 Task: Look for products with cranberry flavor.
Action: Mouse pressed left at (19, 90)
Screenshot: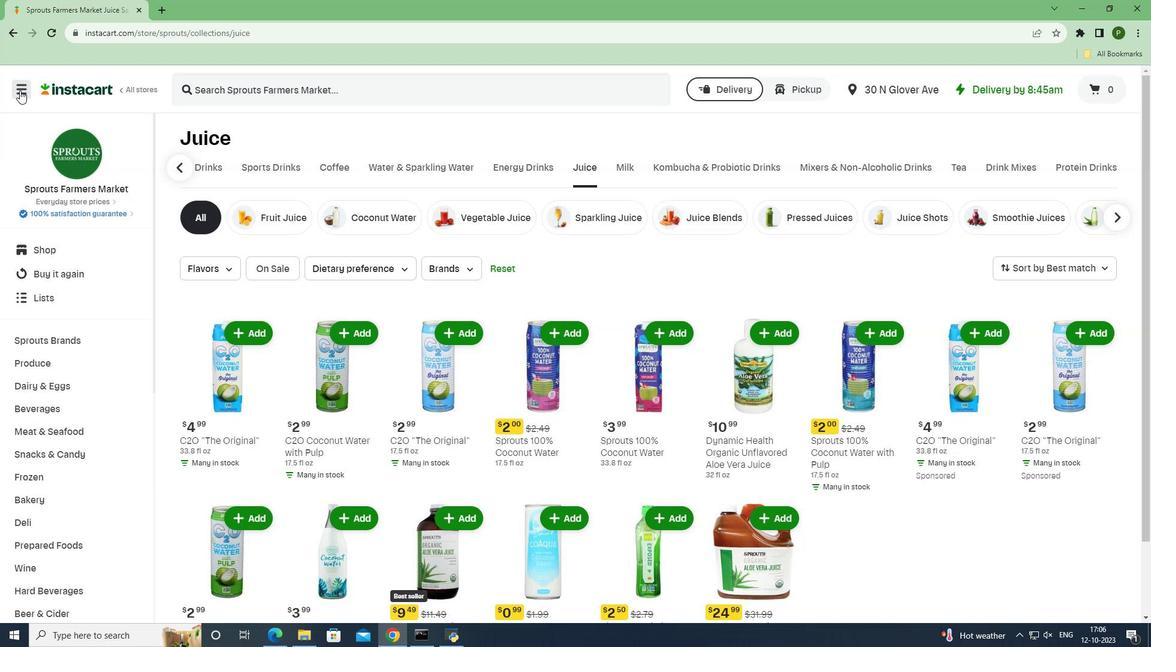 
Action: Mouse moved to (43, 323)
Screenshot: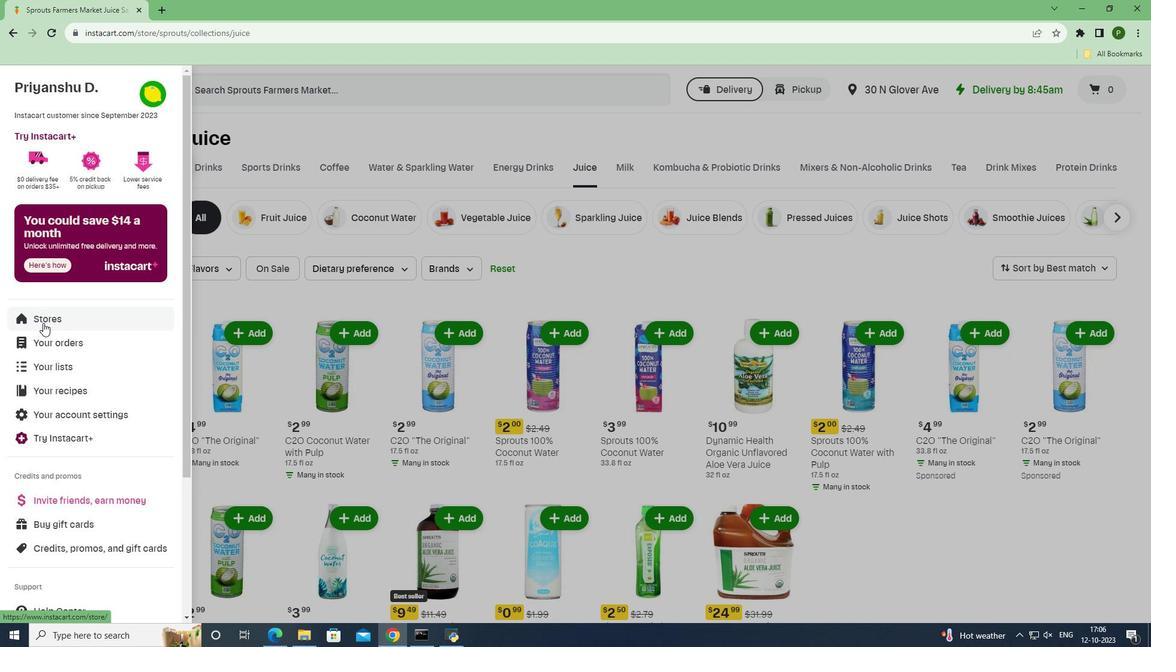 
Action: Mouse pressed left at (43, 323)
Screenshot: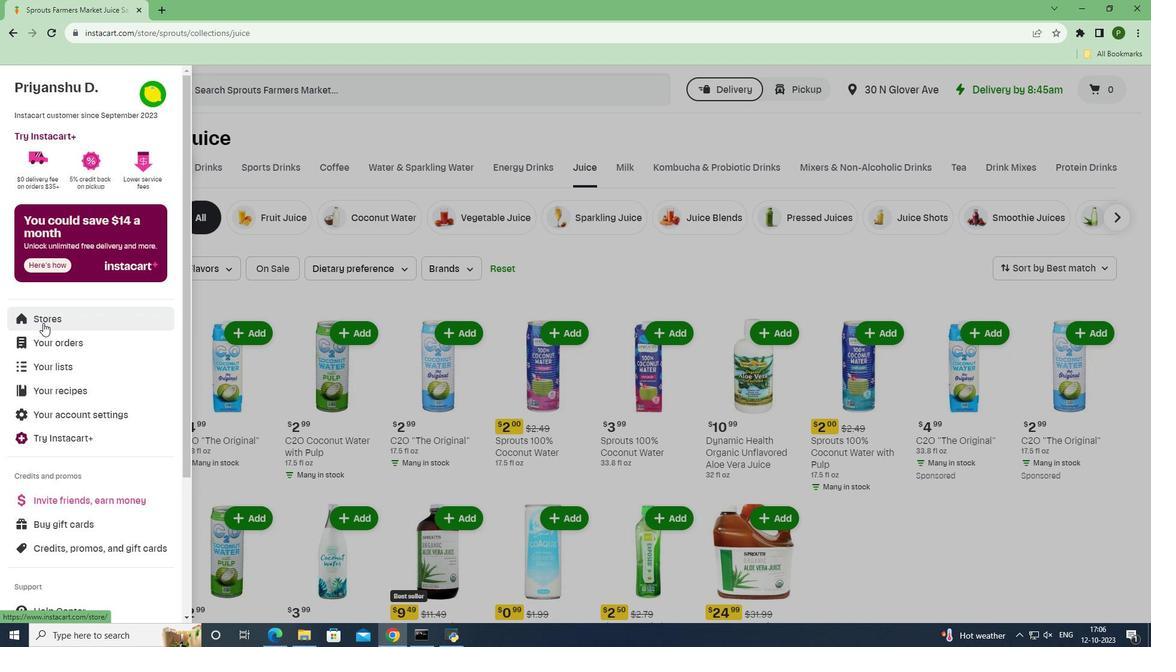 
Action: Mouse moved to (273, 148)
Screenshot: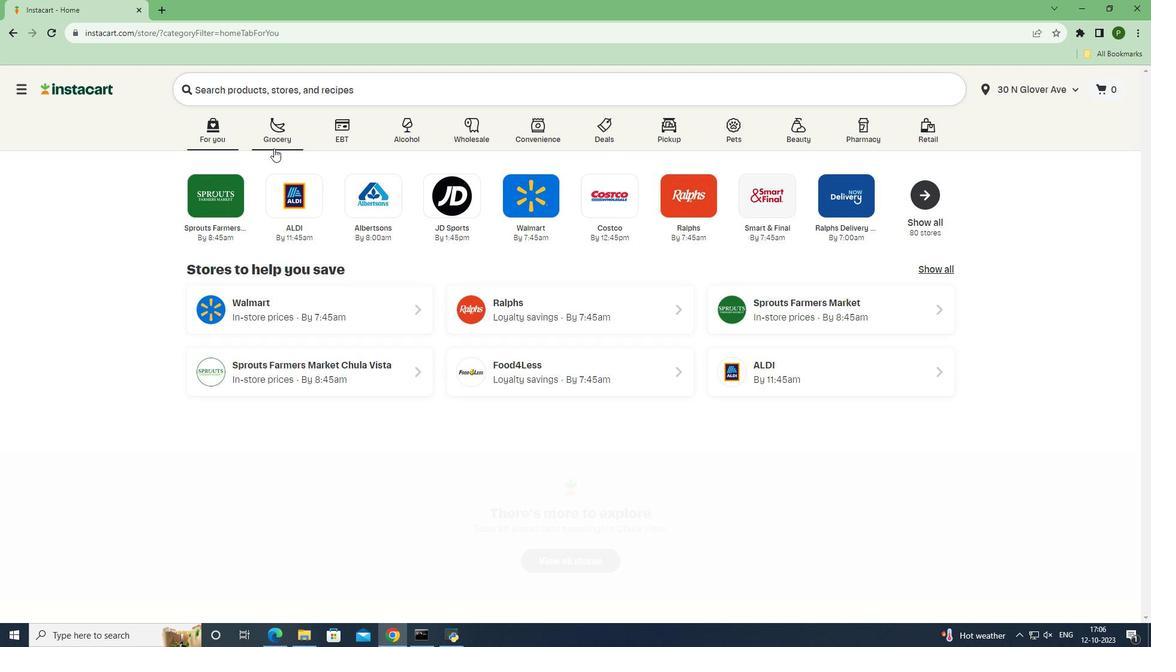 
Action: Mouse pressed left at (273, 148)
Screenshot: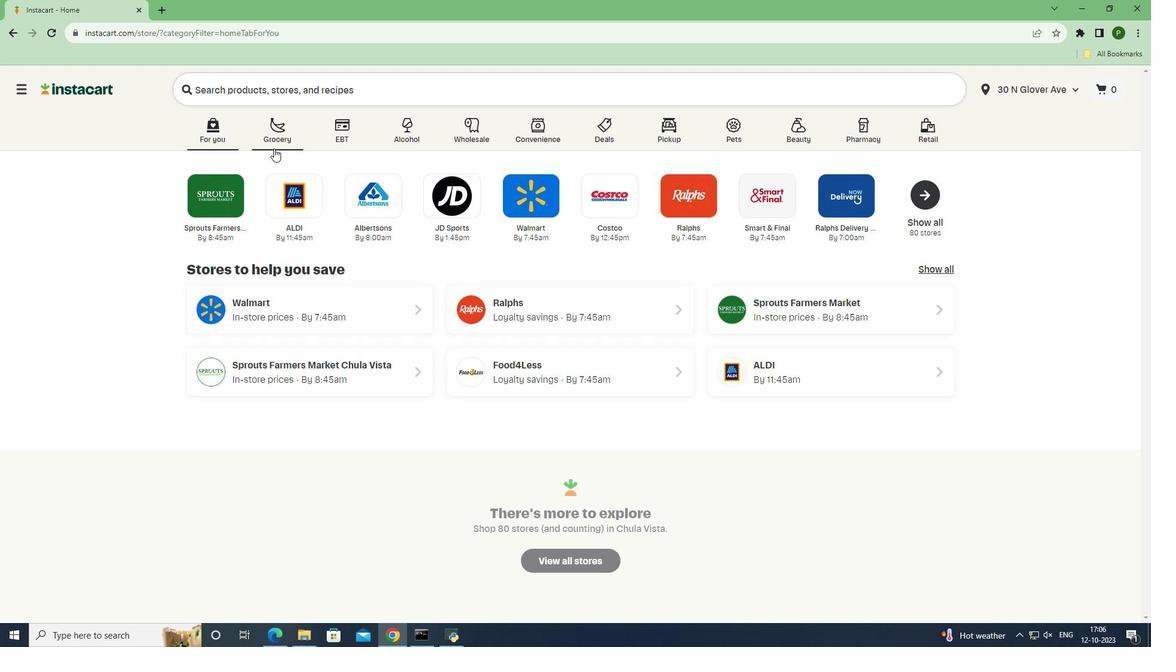 
Action: Mouse moved to (492, 289)
Screenshot: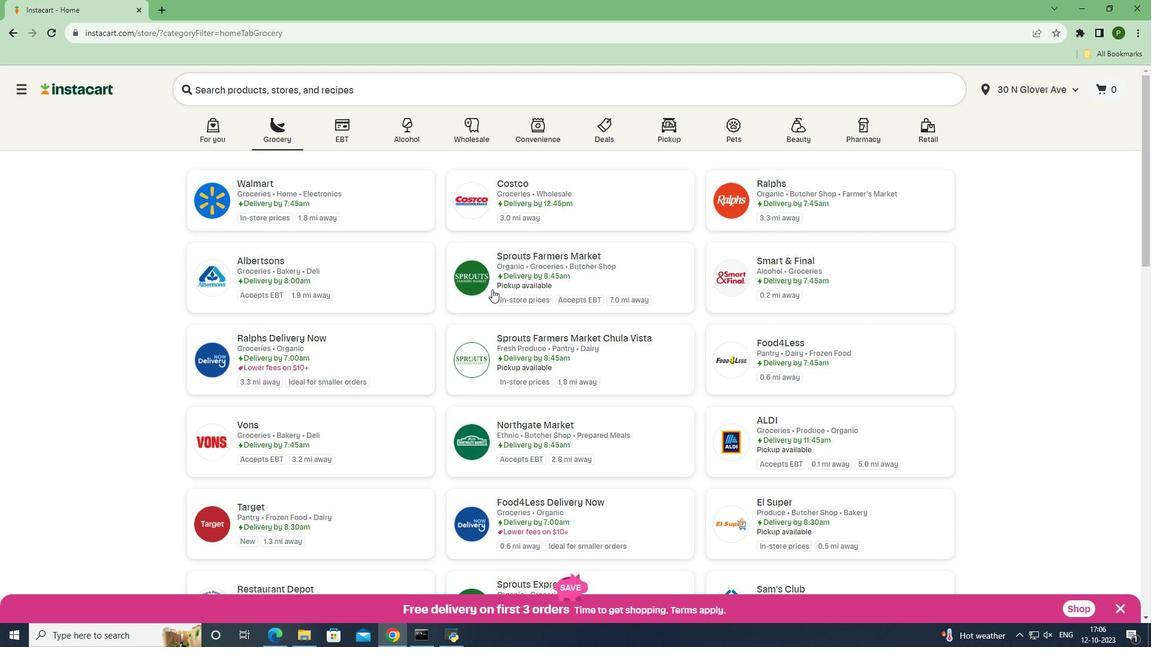 
Action: Mouse pressed left at (492, 289)
Screenshot: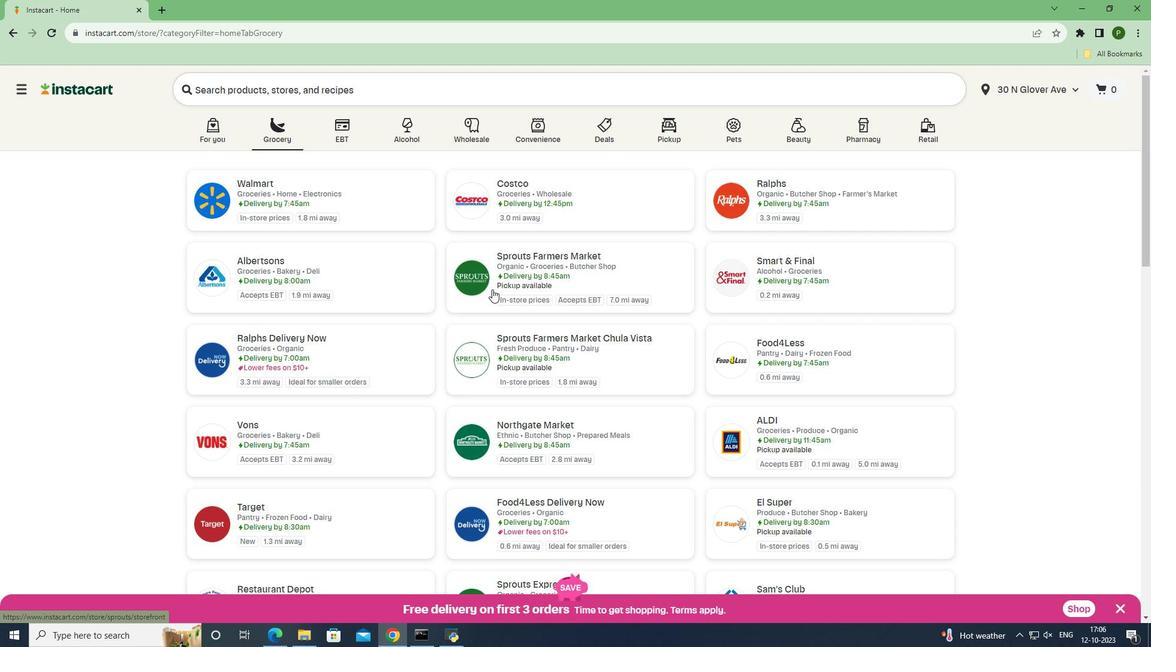 
Action: Mouse moved to (63, 410)
Screenshot: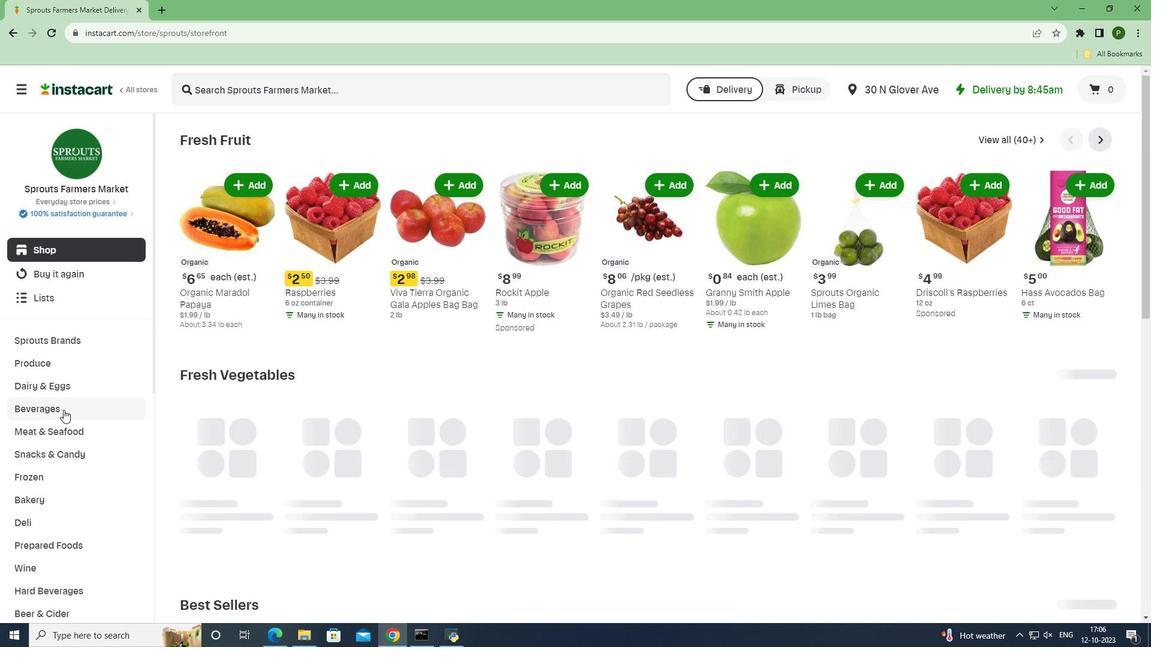 
Action: Mouse pressed left at (63, 410)
Screenshot: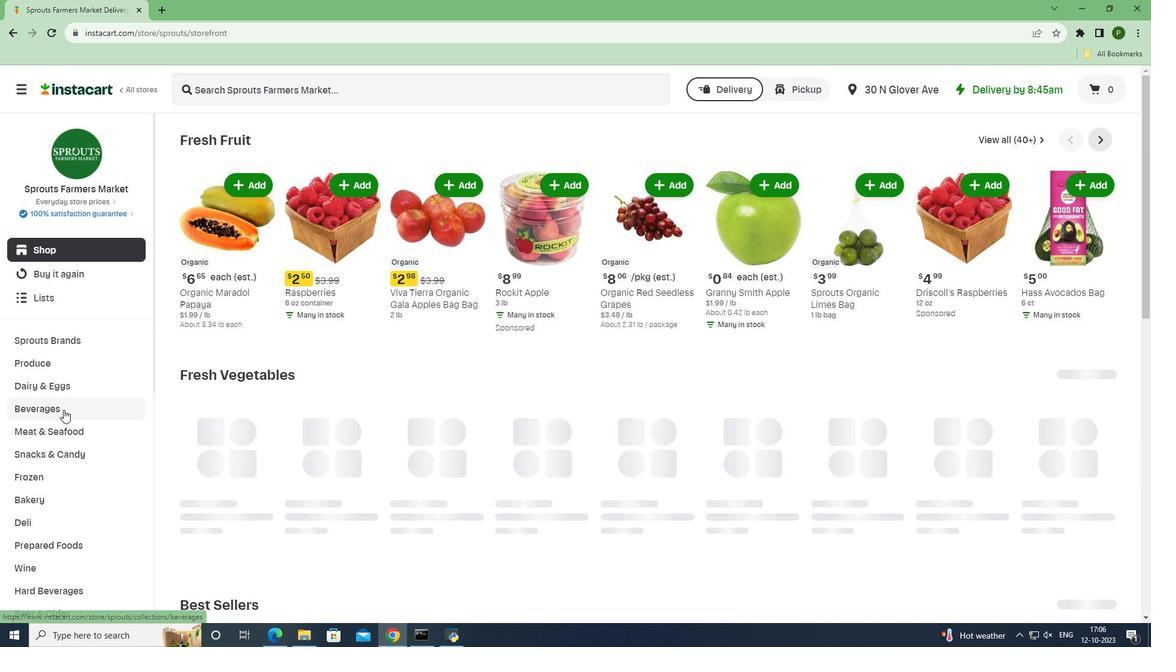 
Action: Mouse moved to (703, 163)
Screenshot: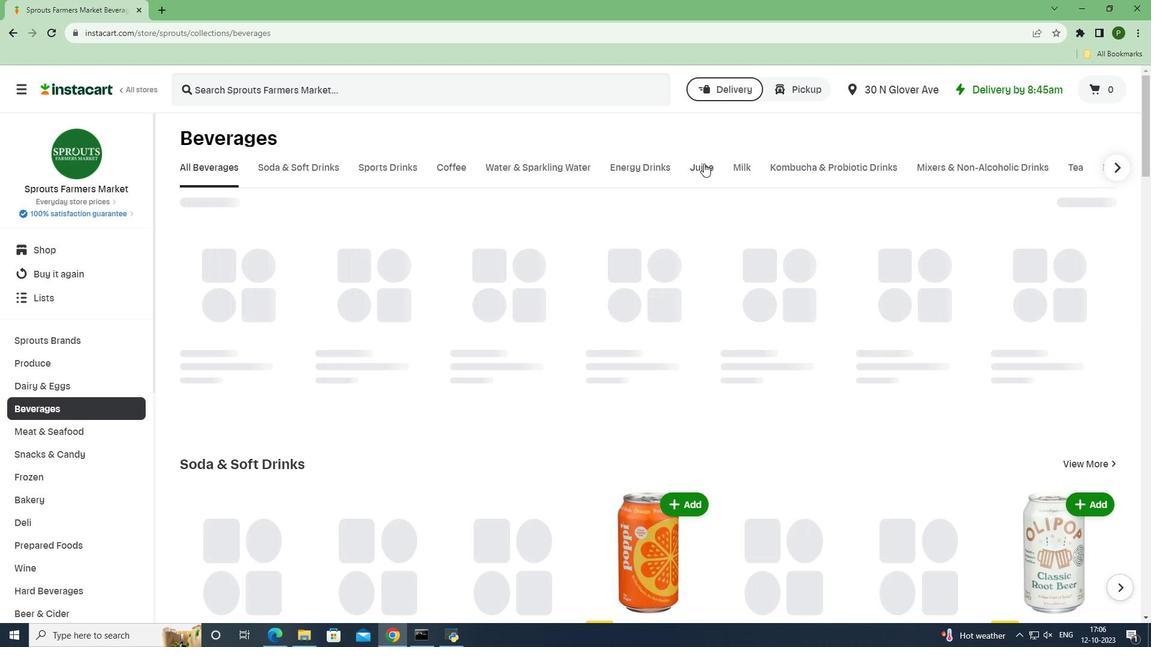 
Action: Mouse pressed left at (703, 163)
Screenshot: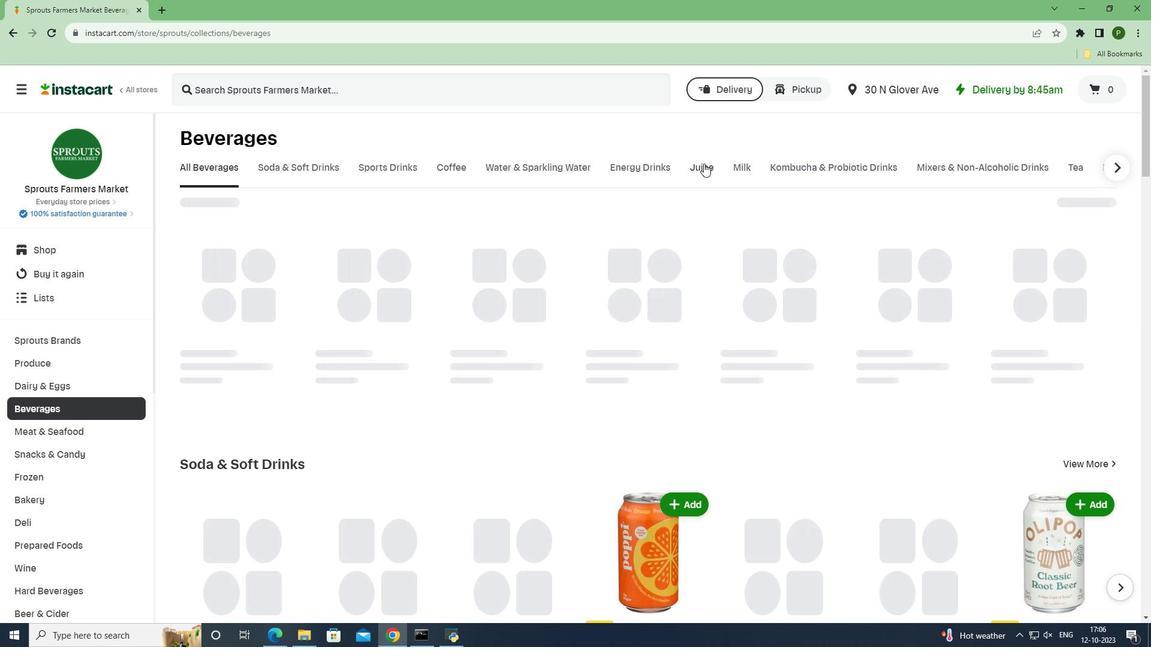 
Action: Mouse moved to (208, 267)
Screenshot: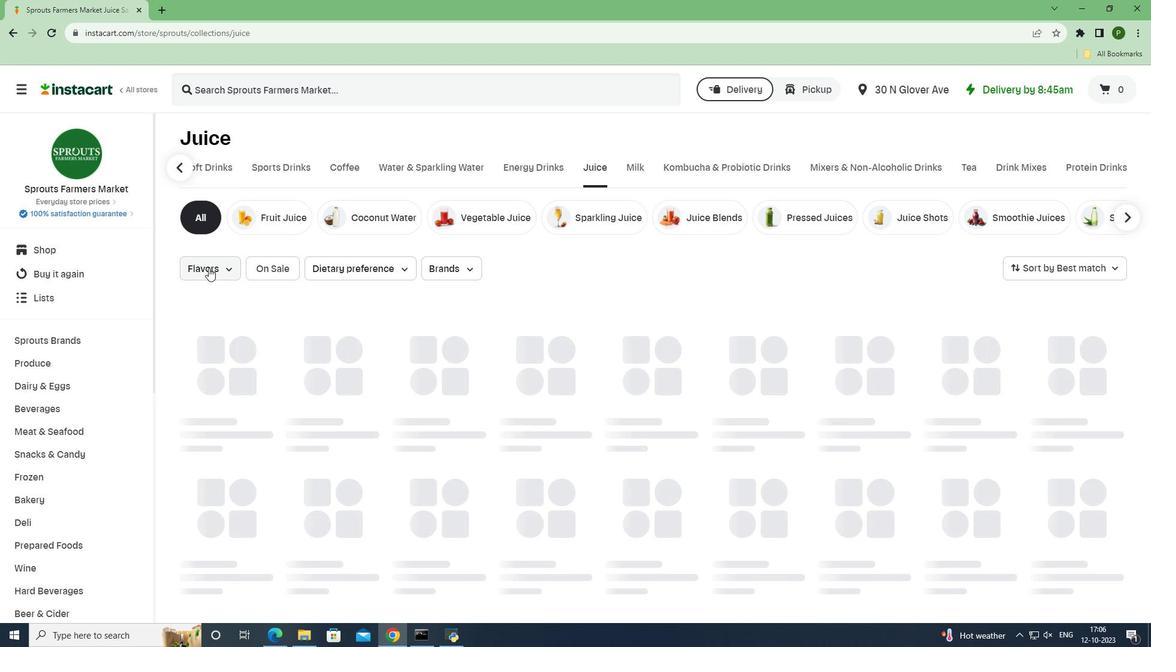 
Action: Mouse pressed left at (208, 267)
Screenshot: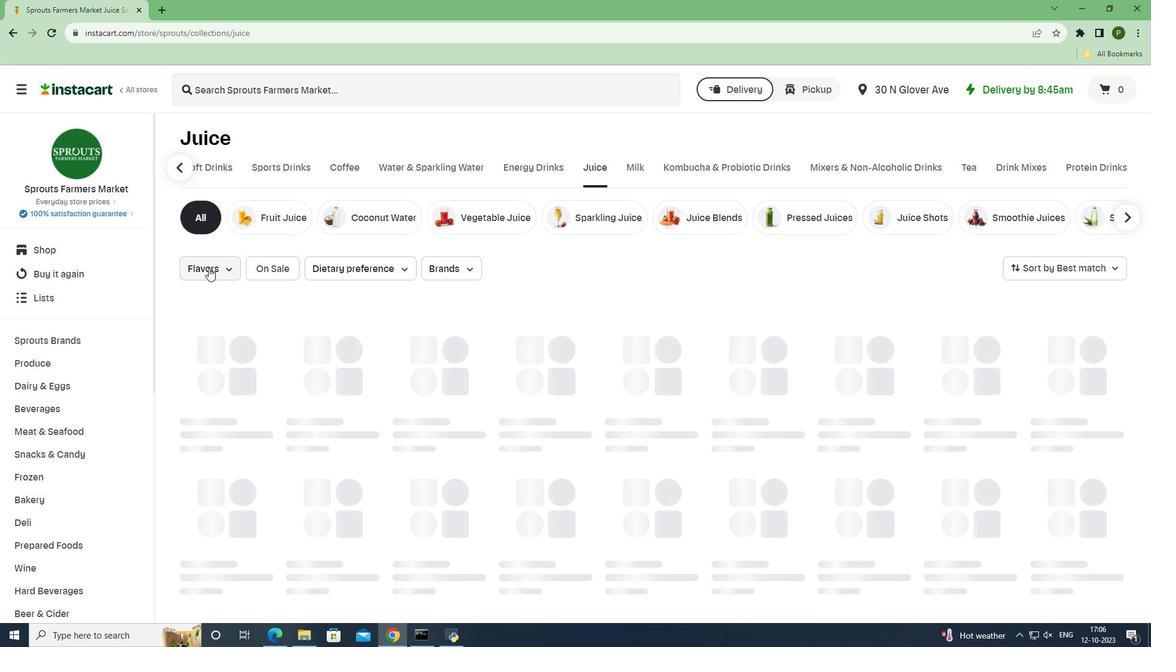 
Action: Mouse moved to (232, 414)
Screenshot: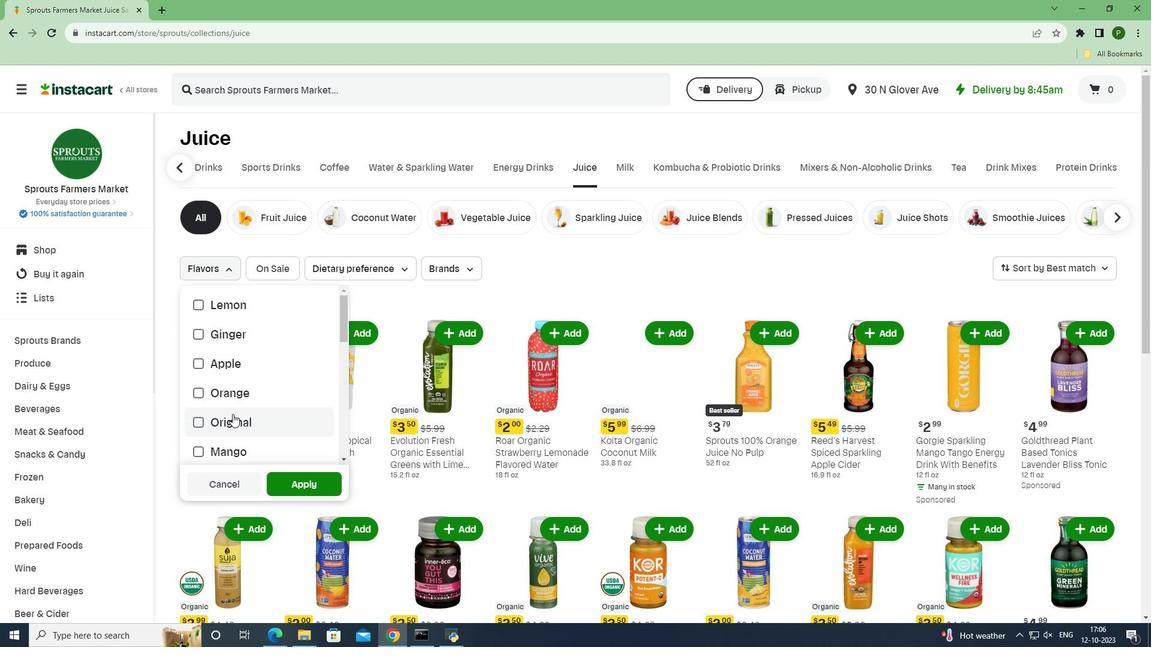 
Action: Mouse scrolled (232, 413) with delta (0, 0)
Screenshot: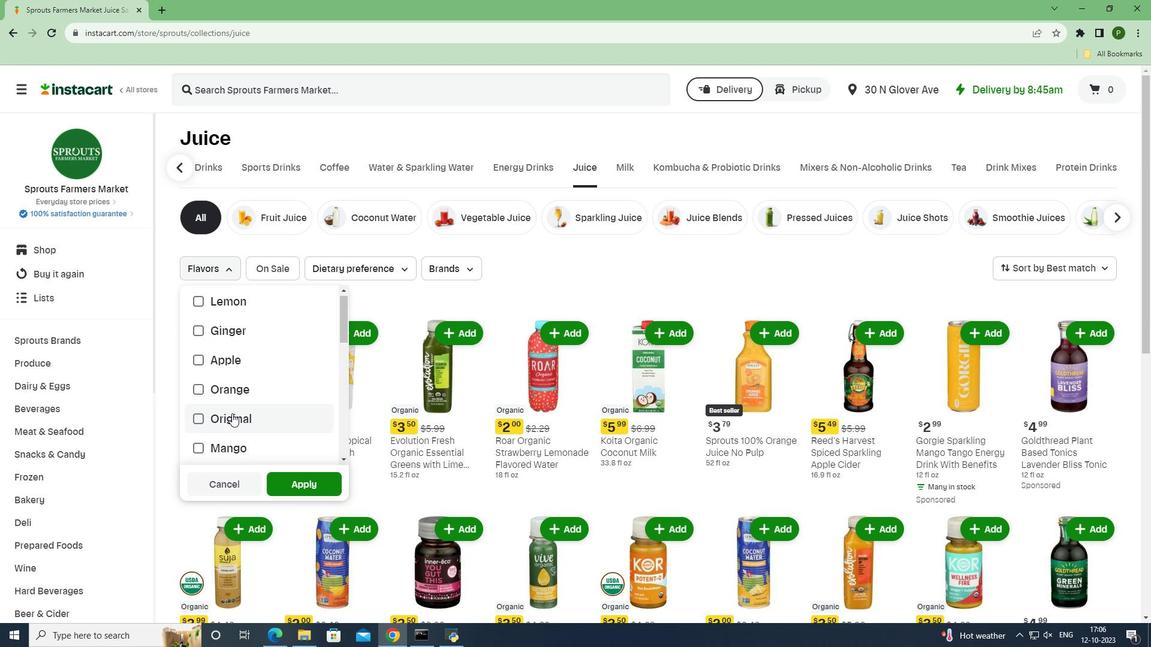 
Action: Mouse moved to (229, 413)
Screenshot: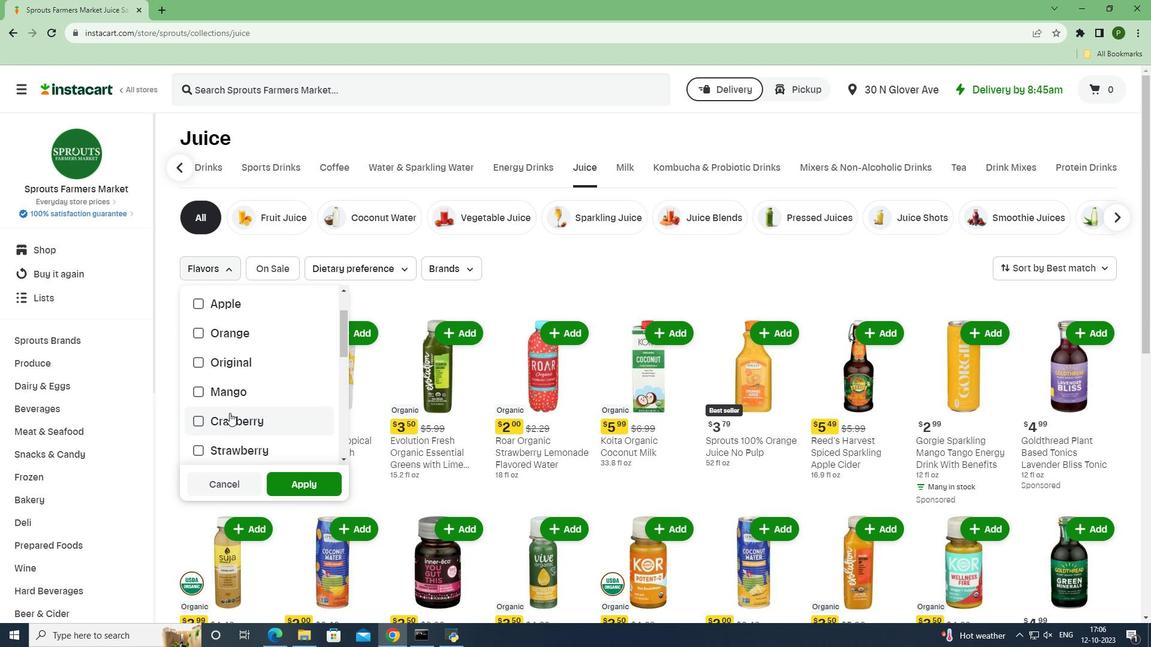 
Action: Mouse pressed left at (229, 413)
Screenshot: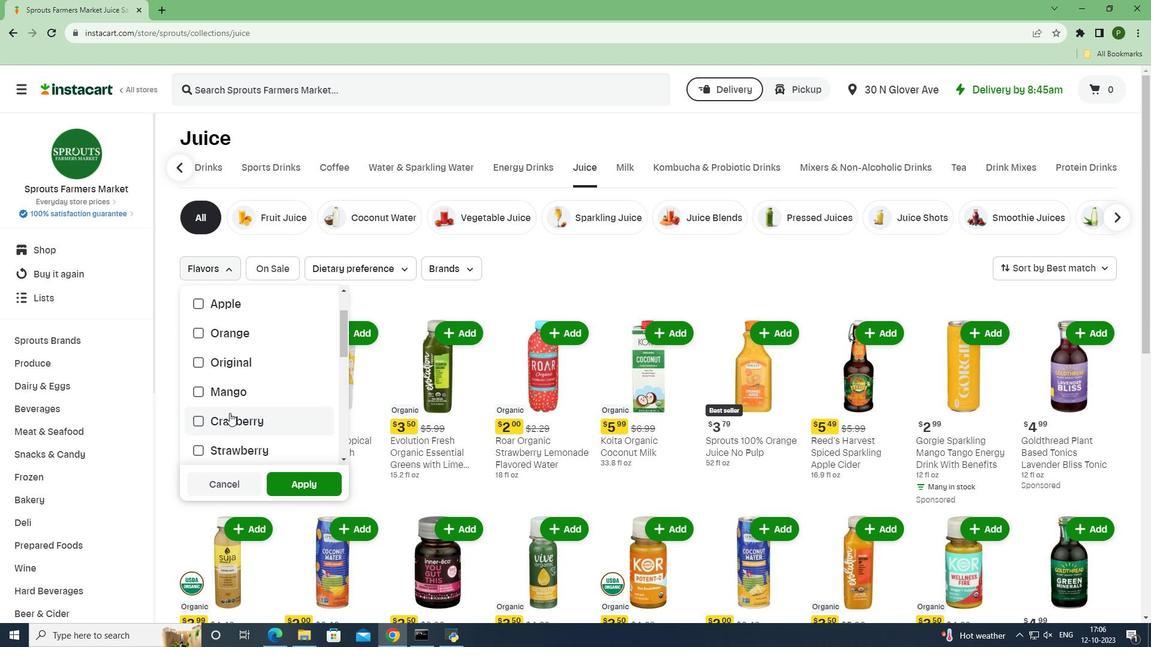 
Action: Mouse moved to (294, 480)
Screenshot: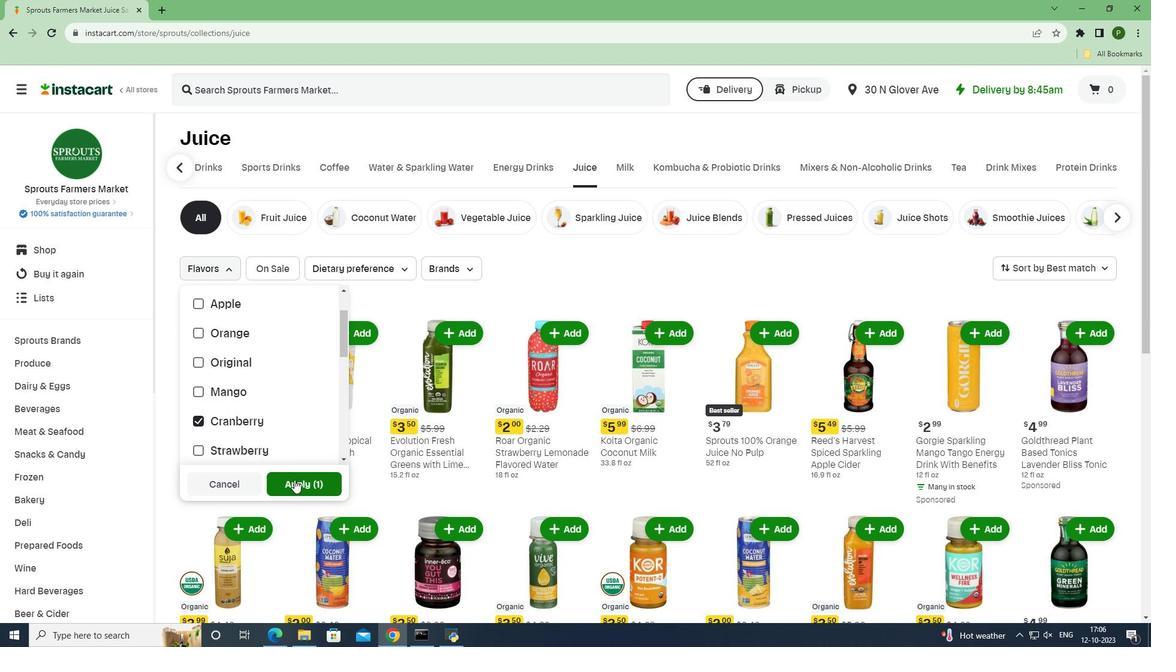 
Action: Mouse pressed left at (294, 480)
Screenshot: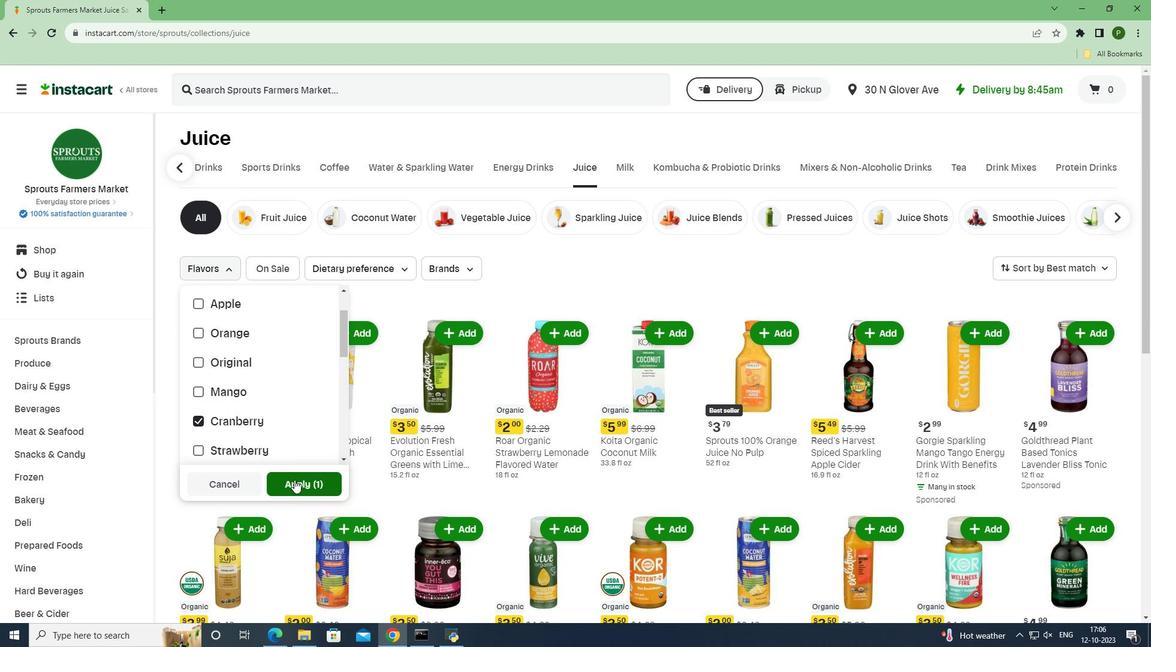 
Action: Mouse moved to (579, 530)
Screenshot: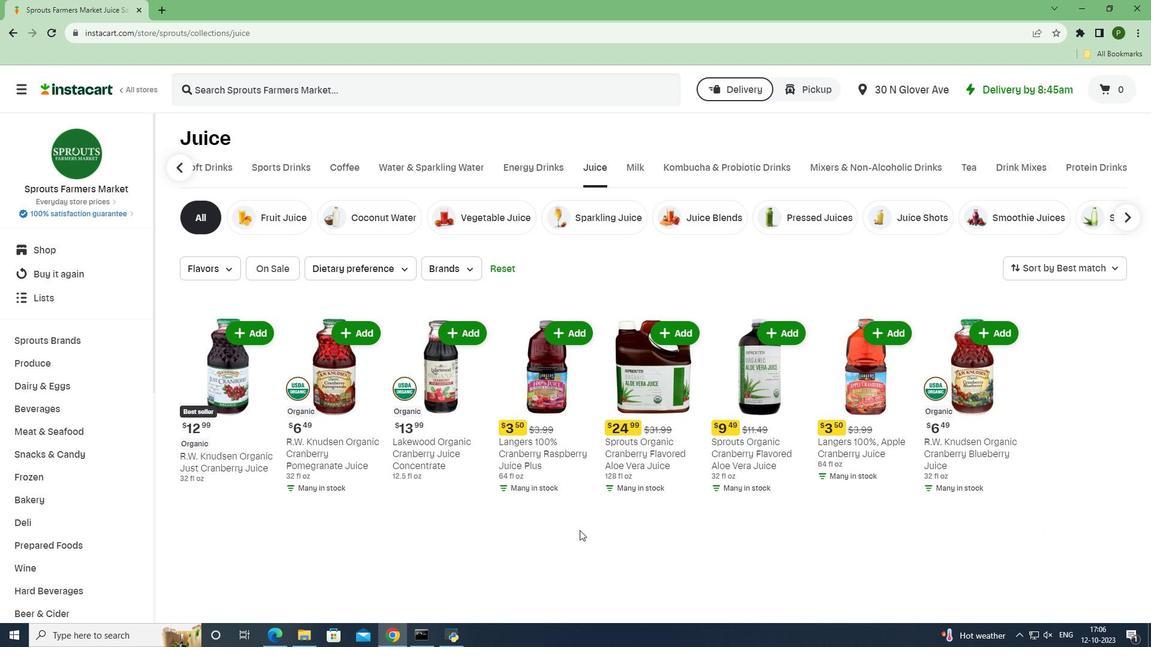 
